 Task: Plot the electric field distribution in a charged parallel-plate capacitor.
Action: Mouse moved to (132, 27)
Screenshot: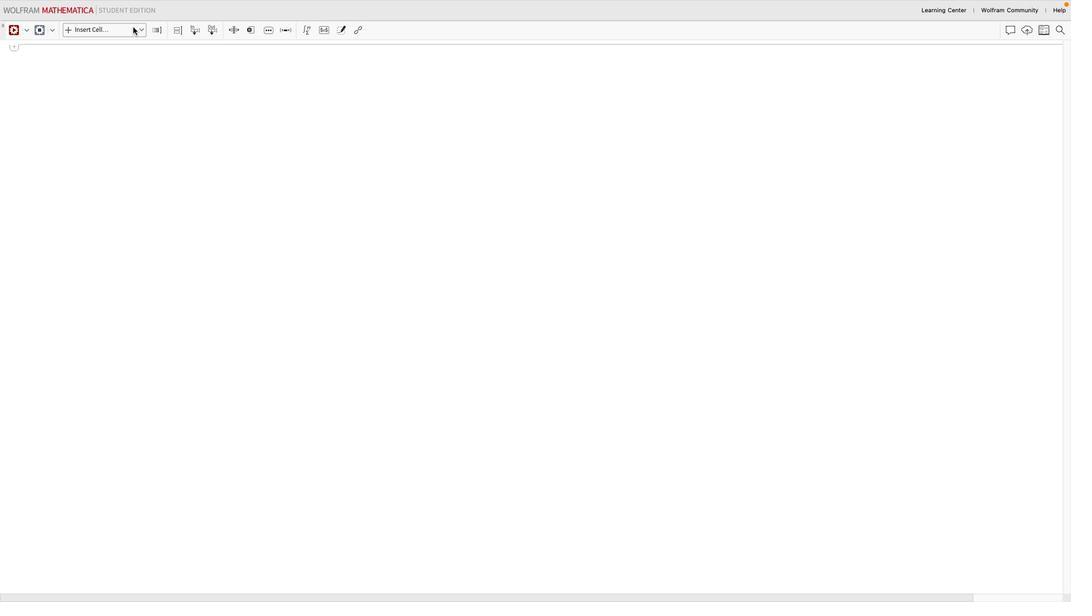 
Action: Mouse pressed left at (132, 27)
Screenshot: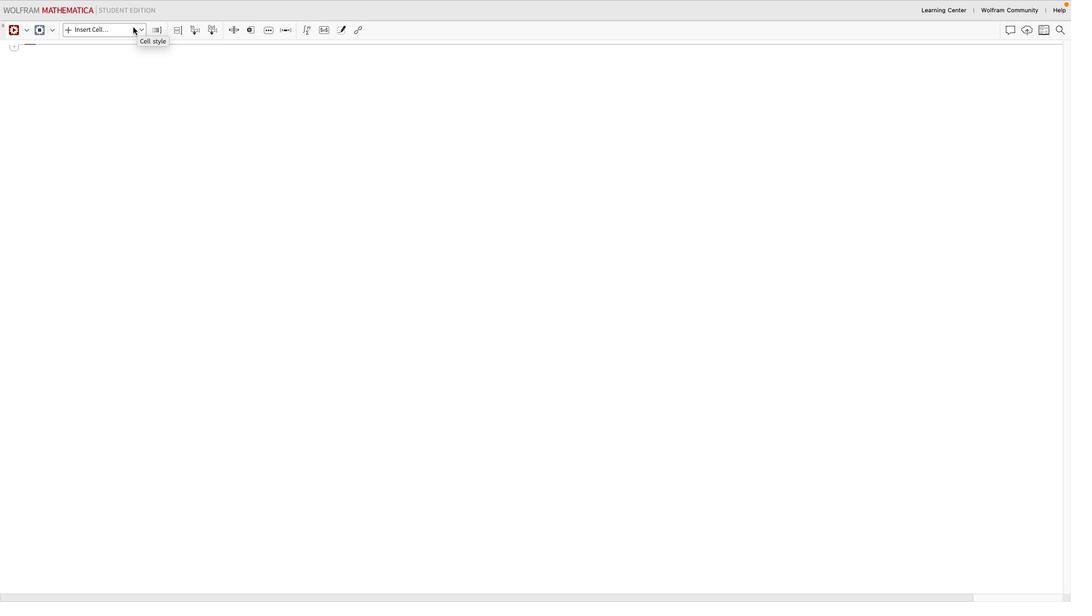 
Action: Mouse moved to (132, 26)
Screenshot: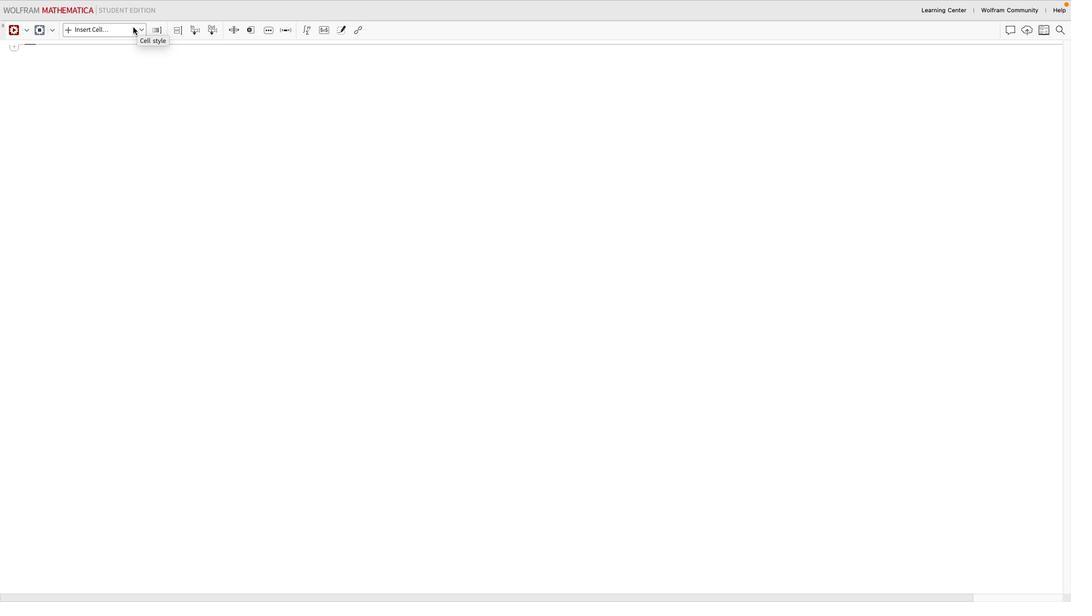 
Action: Mouse pressed left at (132, 26)
Screenshot: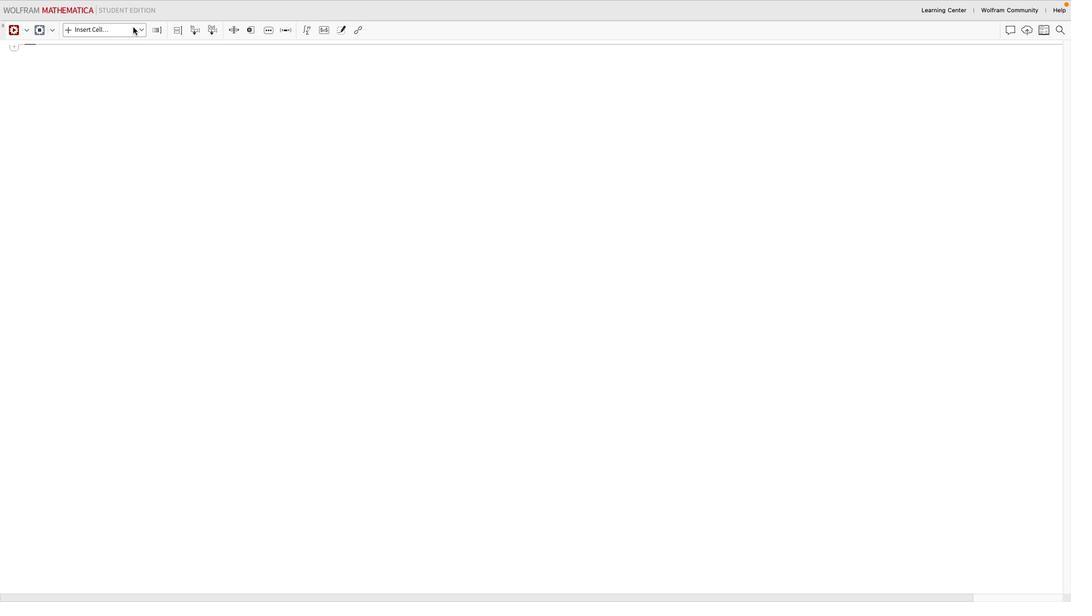 
Action: Mouse moved to (114, 175)
Screenshot: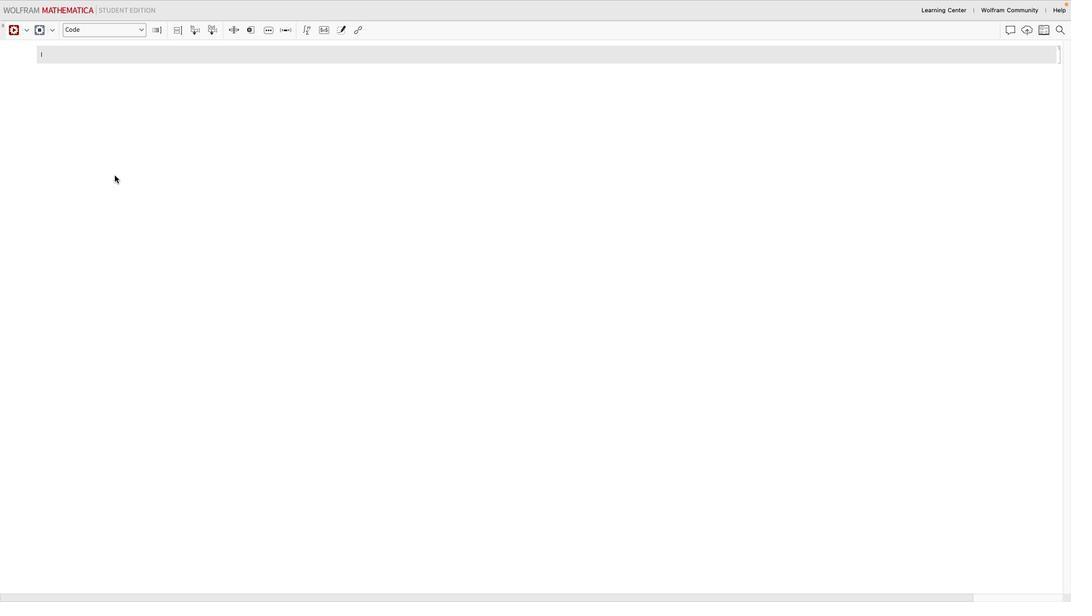 
Action: Mouse pressed left at (114, 175)
Screenshot: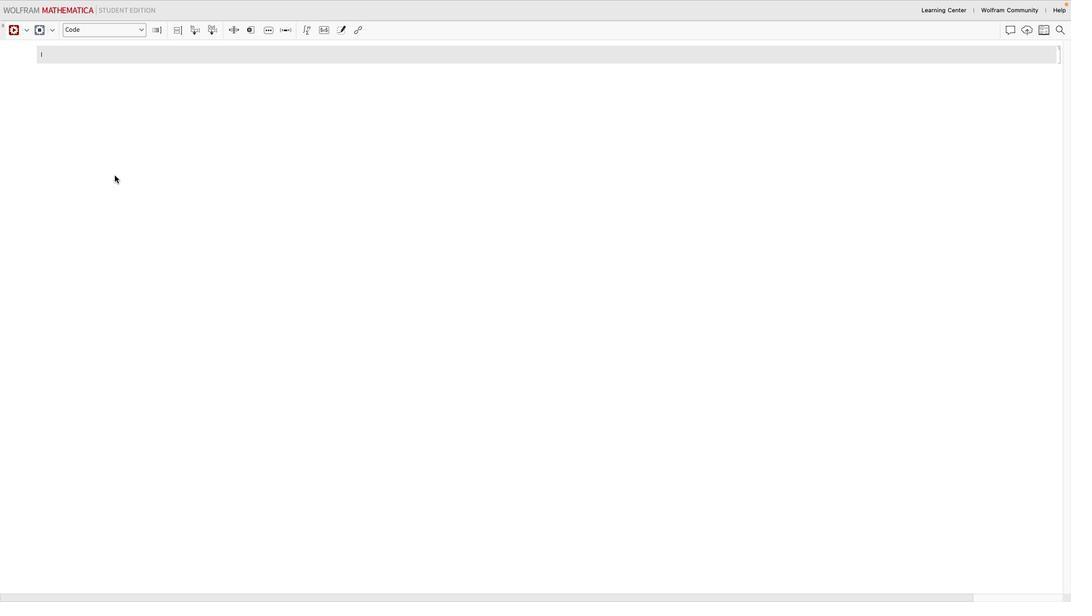
Action: Mouse moved to (90, 52)
Screenshot: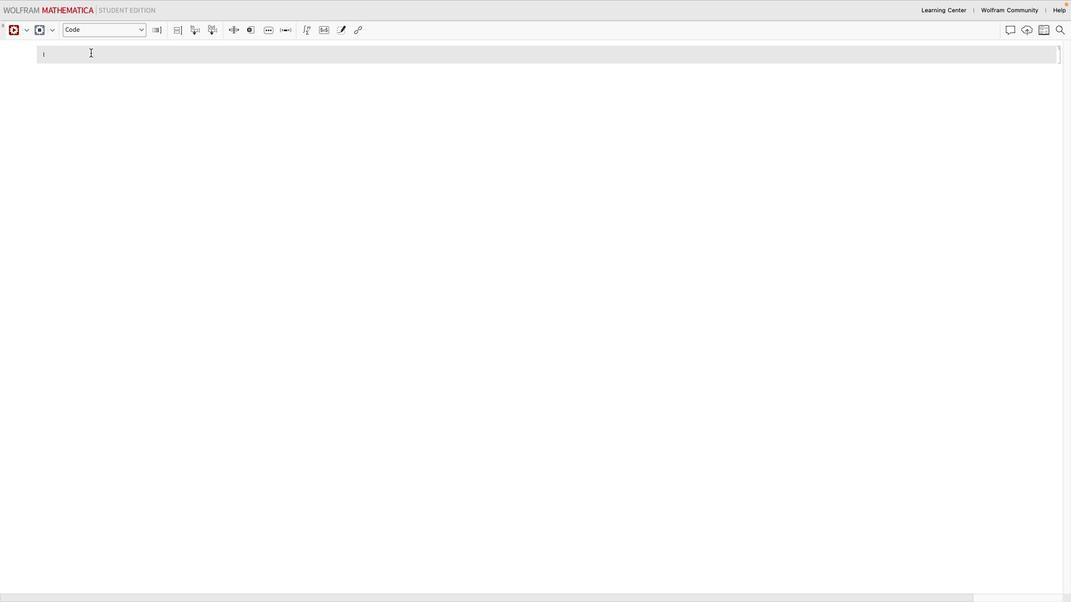 
Action: Mouse pressed left at (90, 52)
Screenshot: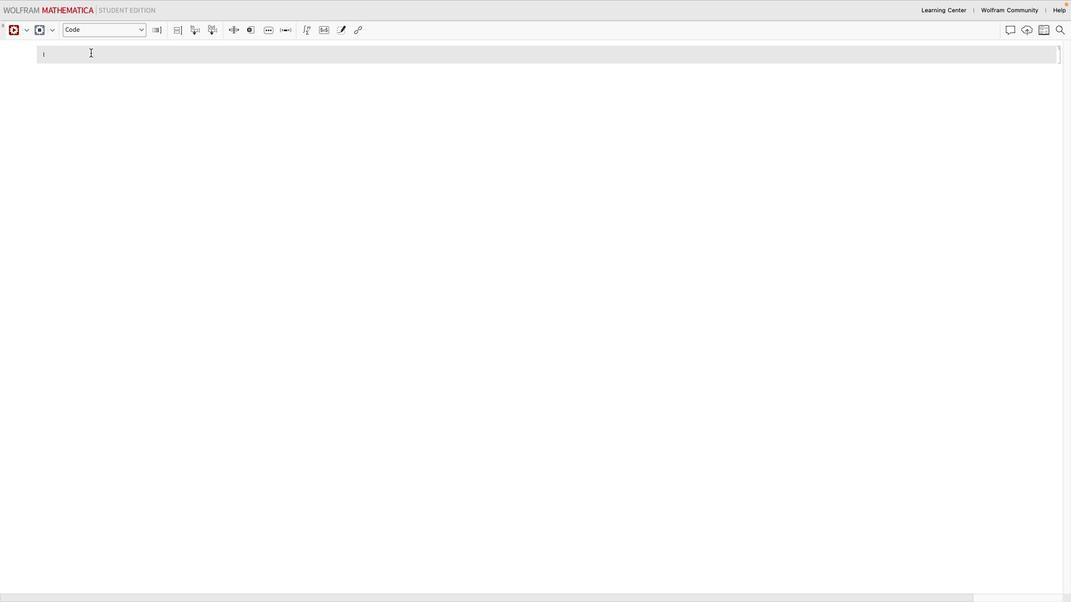 
Action: Mouse moved to (90, 52)
Screenshot: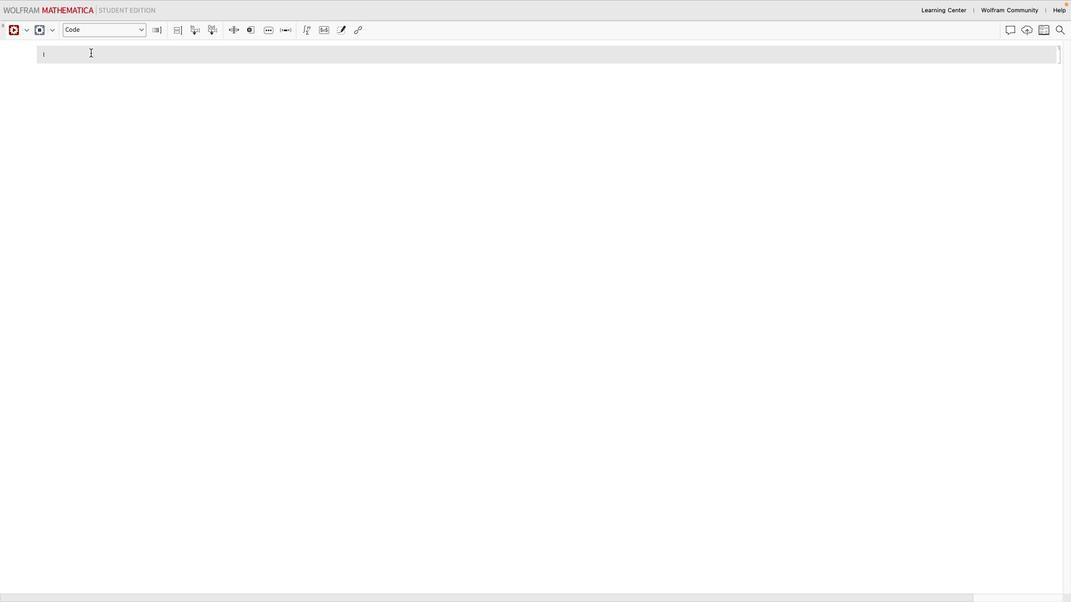 
Action: Key pressed Key.cmd'=''='Key.shift'C''l''e''a''r'Key.shift'A''l''l''[''e''l''e''c''t''r''i''c''a''l'Key.shift'F''i''e''l''d'Key.shift'D''i''s''t''r''i''b''u''t''i''o''n'Key.rightKey.enter'e''l''e''c''t''r''i''c'Key.shift'F''i''e''l''d'Key.shift'D''i''s''t''r''i''b''u''t''i''o''n''[''p''l''a''t''e'Key.shift'S''e''p''a''r''a''t''i''o''n'Key.shift_r'_'',''s''u''r''f''a''c''e'Key.shift'C''h''a''r''g''e''s'Key.backspaceKey.shift'D''e''n''s''i''t''y'Key.shift_r'_'',''p''l''o''t'Key.shift'R''a''n''g''e'Key.shift_r'_'Key.rightKey.shift_r':''='Key.enterKey.shift'M''o''d''u''l''e''['Key.shift_r'{''e''p''s''i''l''o''n''0''=''8''.''8''5''4''1''8''7''8''1''7'Key.shift_r'*'Key.shift_r'^''-''1''2'',''e''l''e''c''t''r''i''c'Key.shift'F''i''e''l''d'Key.right','Key.enterKey.shift'P''l''o''t''[''e''l''e''c''t''r''i''c'Key.shift'f''i''e''l''d''[''y'Key.right','Key.shift_r'{''y'',''-''p''l''a''t''e'Key.shift'S''e''p''a''r''a''t''i''o''n''/''2'',''p''l''a''t''e'Key.shift'S''e''p''a''r''a''t''i''o''n''/''2'Key.right','Key.enterKey.shift'P''l''o''t'Key.shift'r''a''n''g''e''-'Key.shift_r'>''p''l''o''t'Key.shift'R''a''n''g''e'','Key.enterKey.shift'A''x''e''s'Key.shift'L''a''b''e''l''-'Key.shift_r'>'Key.shift_r'{'Key.shift_r'"'Key.shift'D''i''s''t''a''n''c''e'Key.spaceKey.shift_r'(''m'Key.shift_r')'Key.right','Key.shift_r'"'Key.shift'E''l''e''c''t''r''i''c'Key.spaceKey.shift'F''i''e''l''d'Key.shift_r'('Key.shift'N''/'Key.shift'C'Key.rightKey.right','Key.enterKey.shift'P''l''o''t'Key.shift'B'Key.backspaceKey.shift'L''a''b''e''l''-'Key.shift_r'>'Key.shift_r'"'Key.shift'E''l''e''c''t''r''i''c'Key.spaceKey.shift'F''i''e''l''d'Key.spaceKey.shift'D''i''s''t''r''i''b''u''t''i''o''n'Key.space'i''n''a'Key.spaceKey.shift'P''a''r''a''l''l''e''l''-'Key.shift'P''l''a''t''e'Key.spaceKey.shift'c''a'Key.backspaceKey.backspaceKey.shift'C''a''p''a''c''i''t''o''r'Key.right','Key.enterKey.shift'G''r''i''d'Key.shift'L''i''n''e''s''-'Key.shift_r'>'Key.shift'A''u''t''o''m''a''t''i''c'','Key.enterKey.shift'G''r''i''d'Key.shift'L''i''n''e''s'Key.shift'S''t''y''l''e''-'Key.shift_r'>'Key.shift'D''i''r''e''c''t''i''v''e''['Key.shift'G''r''a''y'','Key.shift'D''a''s''h''e''d'Key.downKey.right','Key.enterKey.shift'E''x''c''l''u''s''i''o''n''s''-'Key.shift_r'>'Key.shift'N''o''n''e'Key.enterKey.enterKey.rightKey.enterKey.rightKey.enter'e''l''e''c''t''r''i''c'Key.shift'F''i''e''k'Key.backspace'l''d'Key.shift'd''i''s''t''r''i''b''u''t''i''o''n''[''0''.''0''2'',''l''e''-''5'','Key.shift_r'{'Key.shift'A''u''t''o''m''a''t''i''c'','Key.shift_r'{''0'',''1''.''5'Key.shift_r'*''1''0'Key.shift_r'^''5'
Screenshot: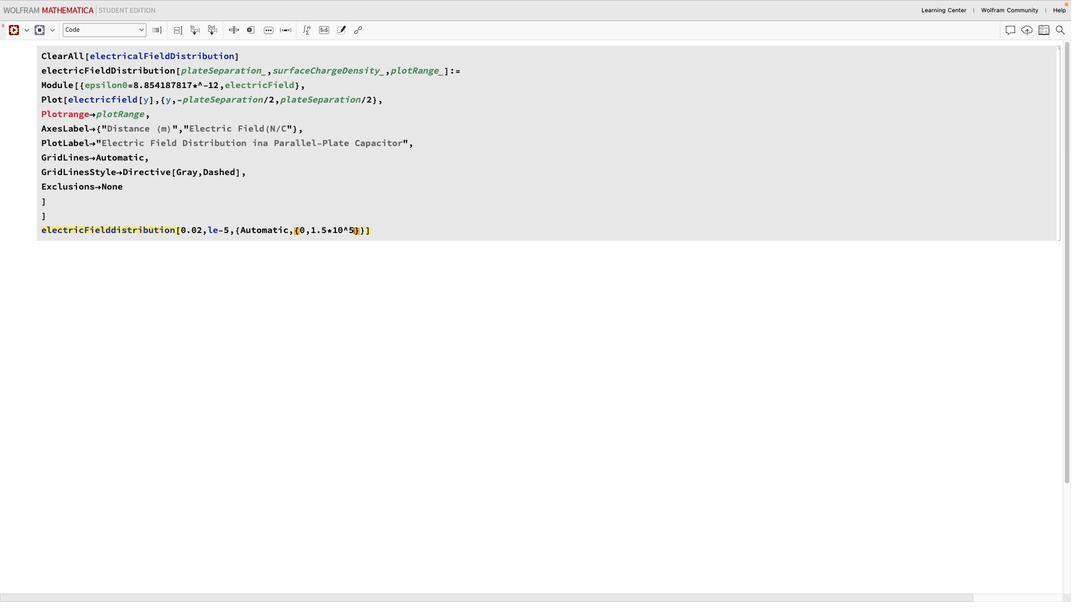 
Action: Mouse moved to (12, 31)
Screenshot: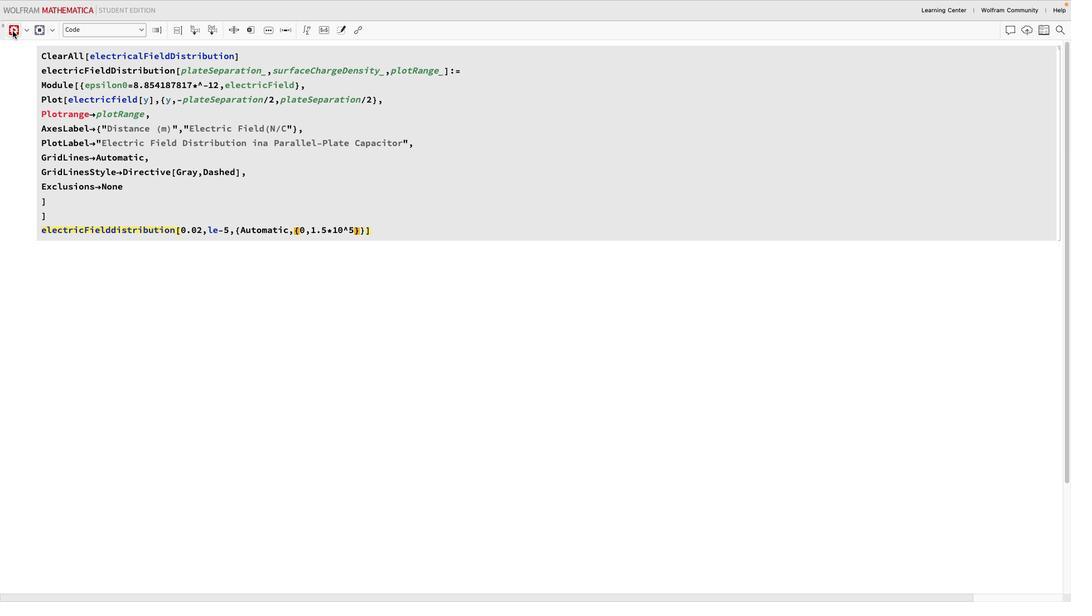 
Action: Mouse pressed left at (12, 31)
Screenshot: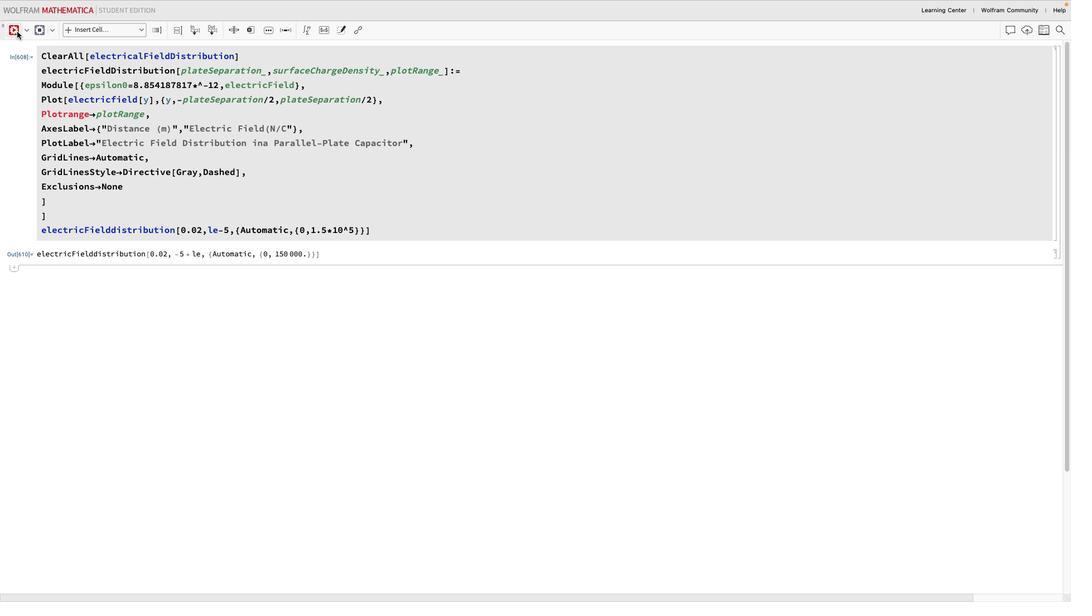 
Action: Mouse moved to (141, 56)
Screenshot: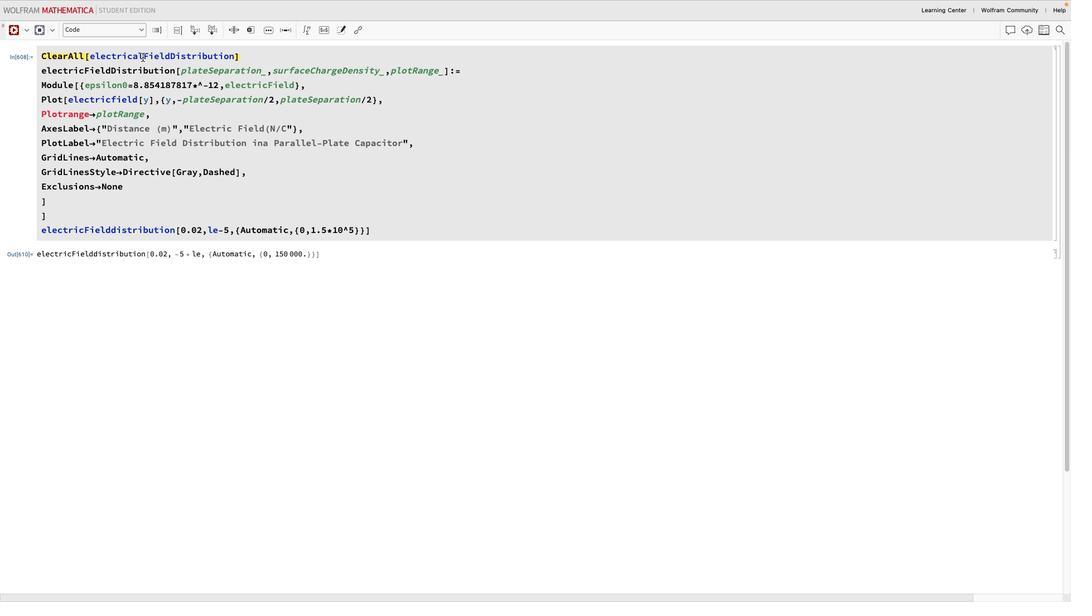 
Action: Mouse pressed left at (141, 56)
Screenshot: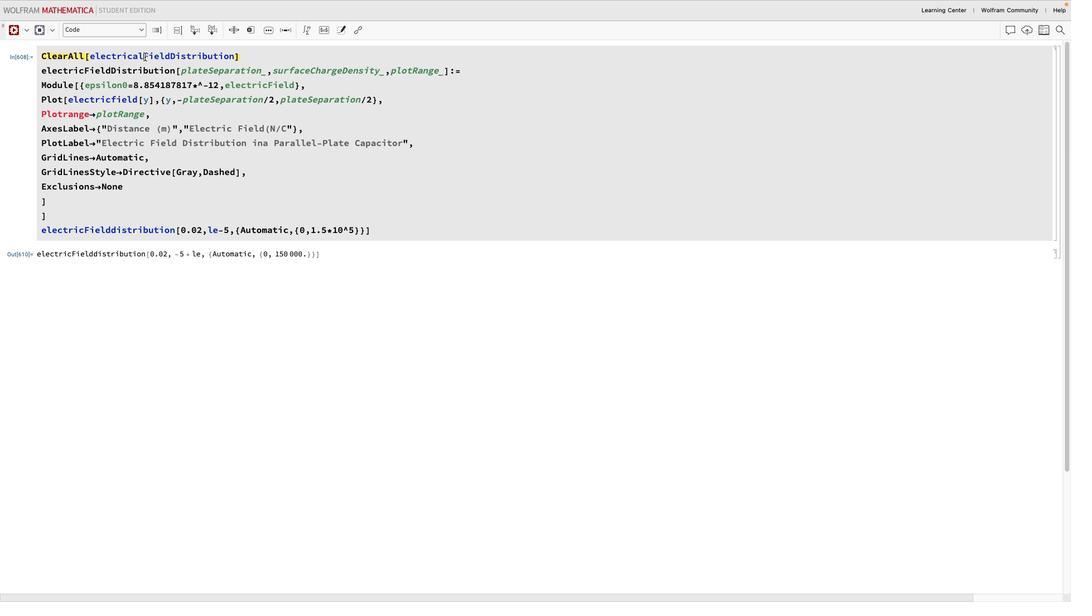 
Action: Mouse moved to (154, 55)
Screenshot: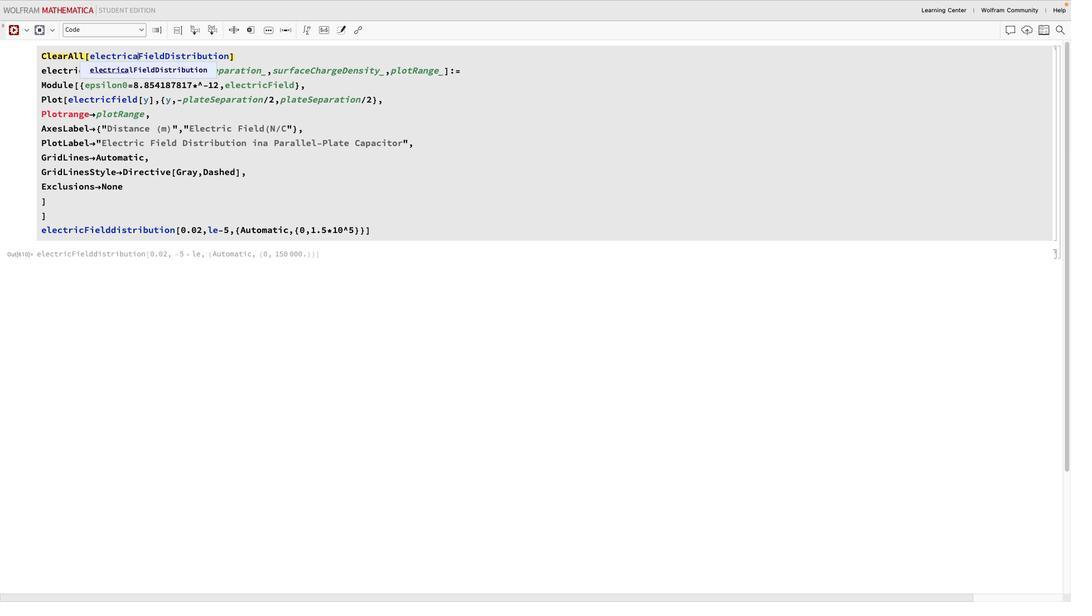 
Action: Key pressed Key.backspace
Screenshot: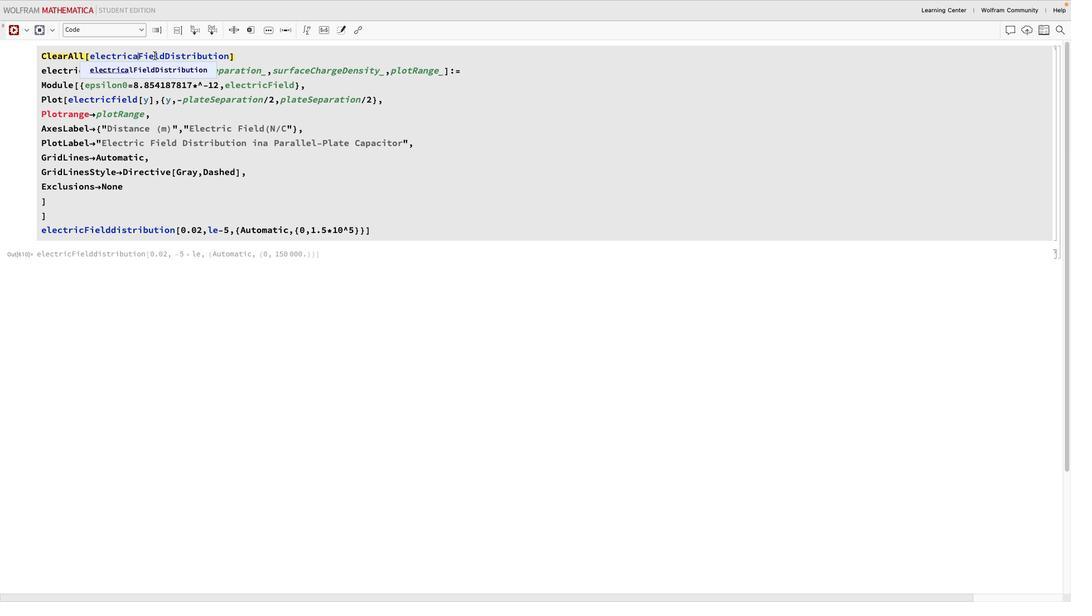 
Action: Mouse moved to (154, 55)
Screenshot: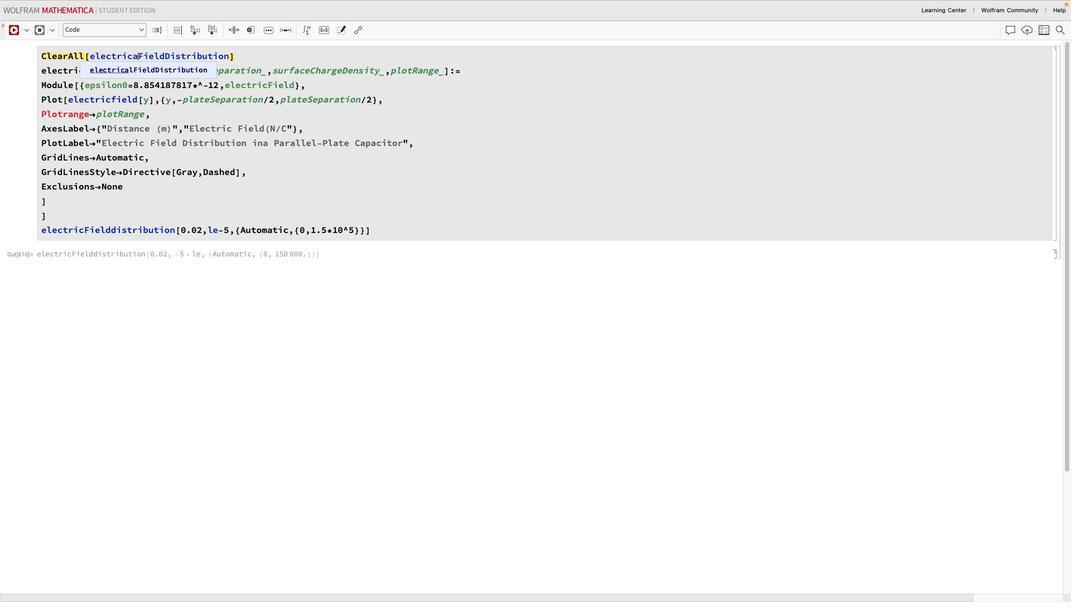 
Action: Key pressed Key.backspace
Screenshot: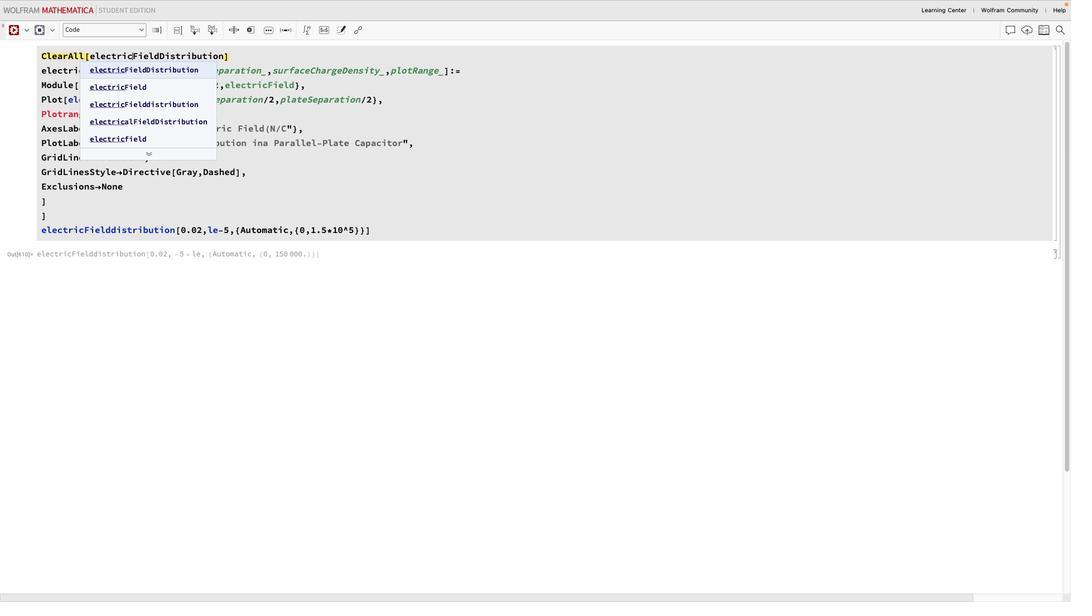 
Action: Mouse moved to (275, 56)
Screenshot: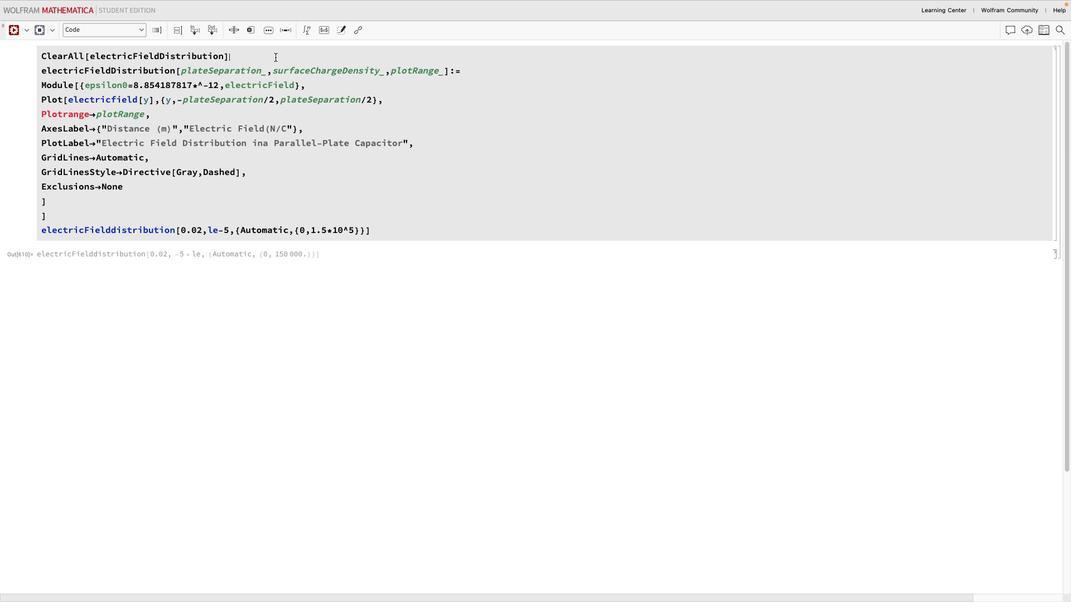 
Action: Mouse pressed left at (275, 56)
Screenshot: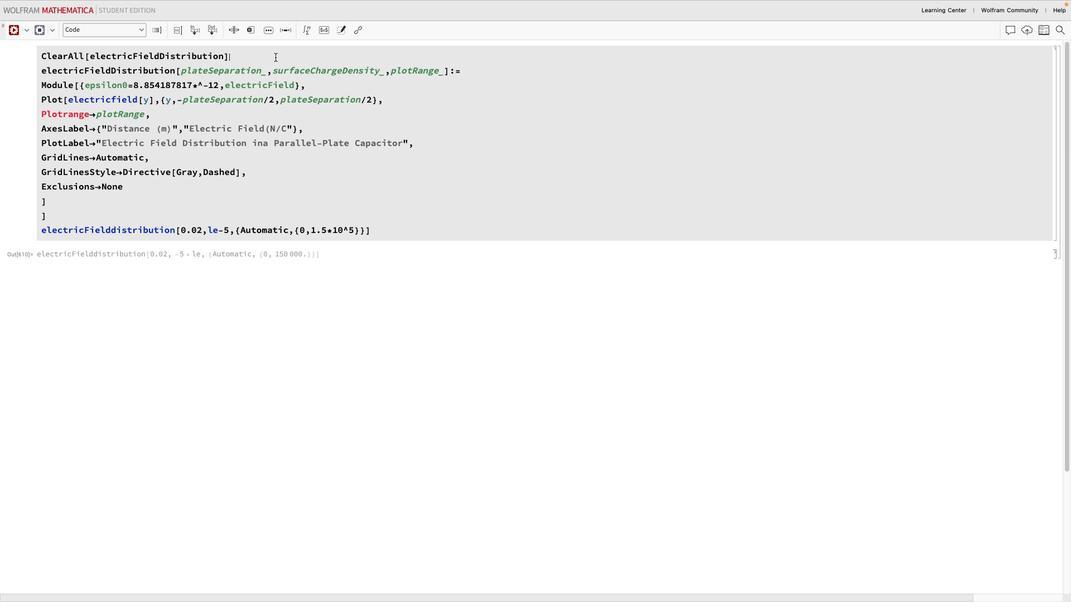
Action: Mouse moved to (116, 230)
Screenshot: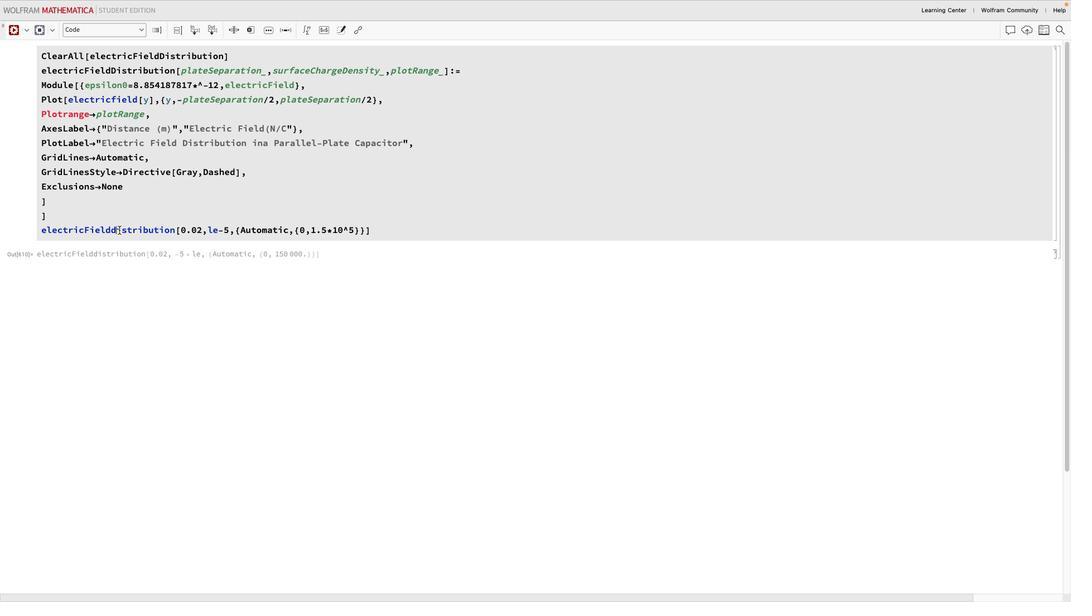 
Action: Mouse pressed left at (116, 230)
Screenshot: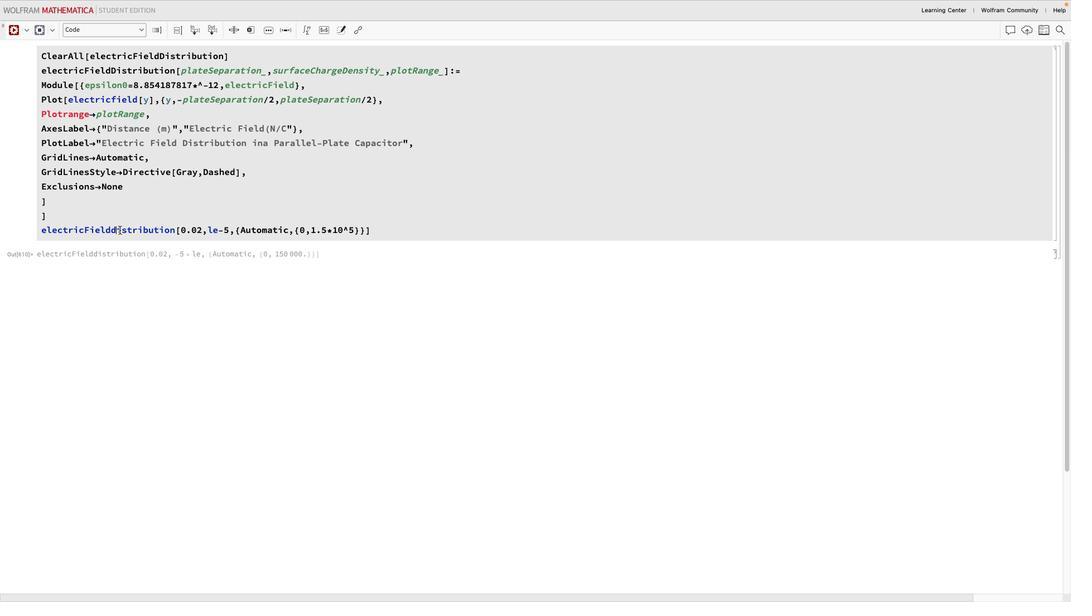 
Action: Mouse moved to (124, 229)
Screenshot: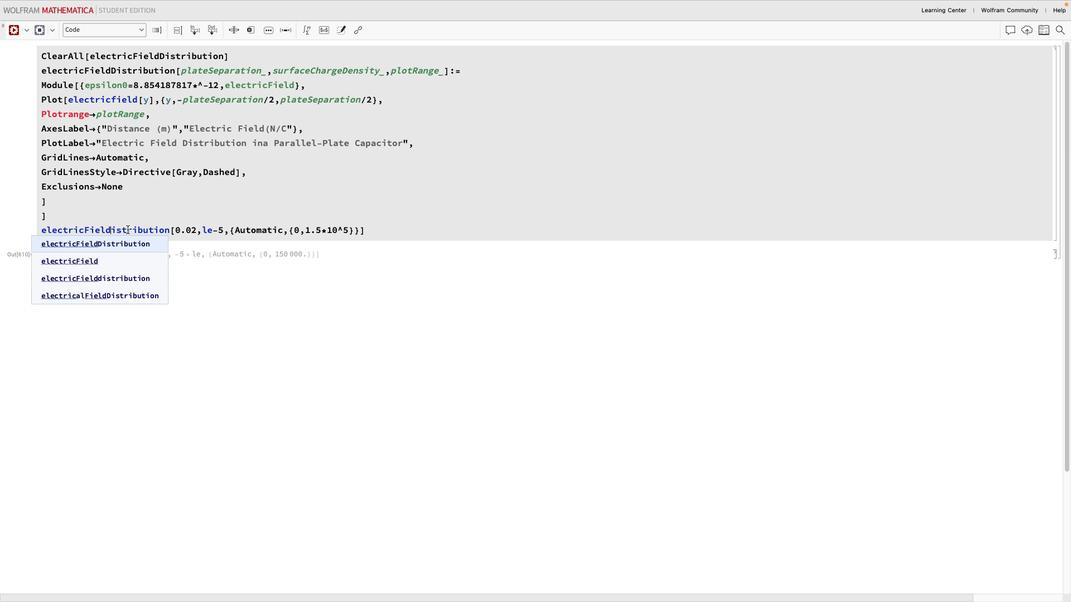
Action: Key pressed Key.backspace
Screenshot: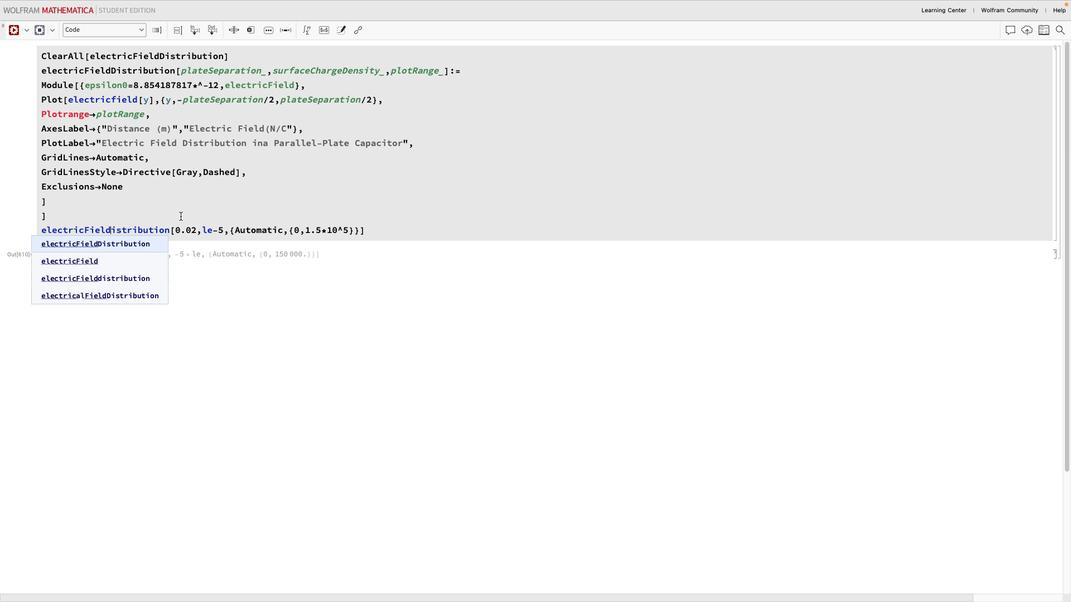 
Action: Mouse moved to (238, 202)
Screenshot: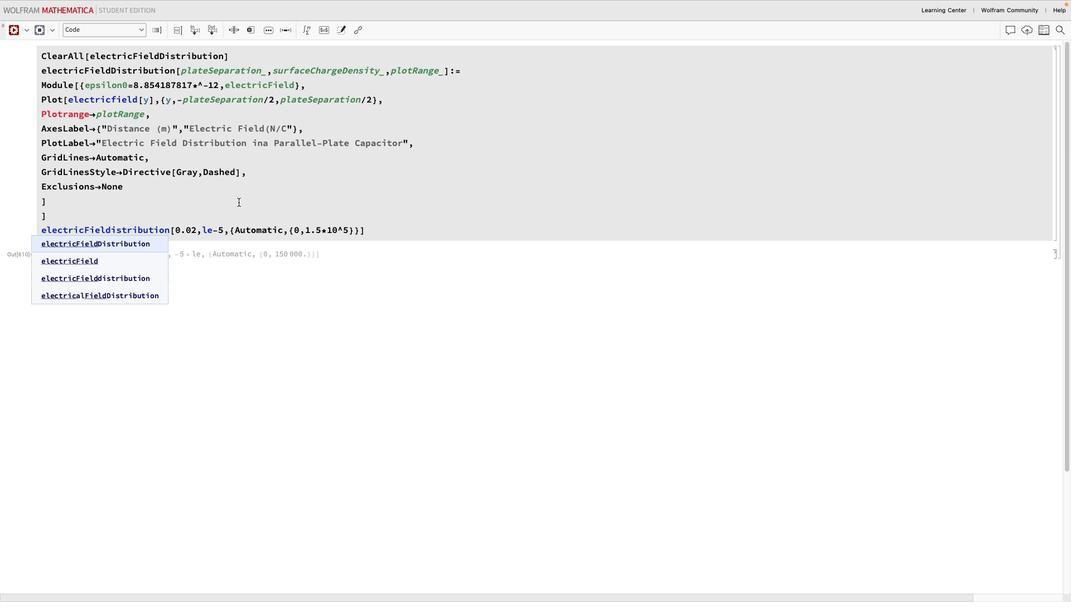 
Action: Mouse pressed left at (238, 202)
Screenshot: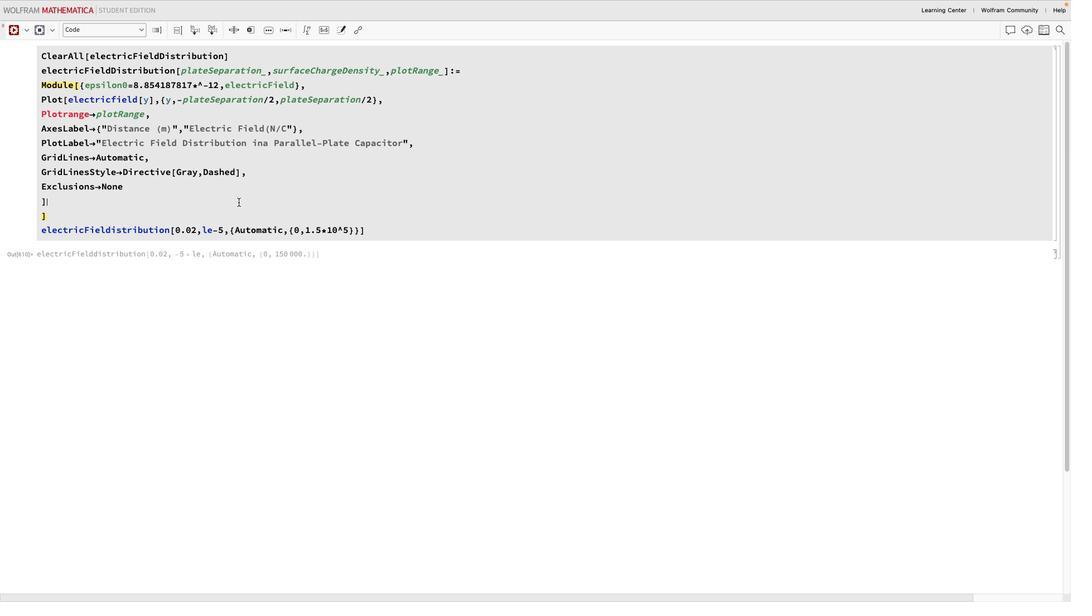 
Action: Mouse moved to (112, 231)
Screenshot: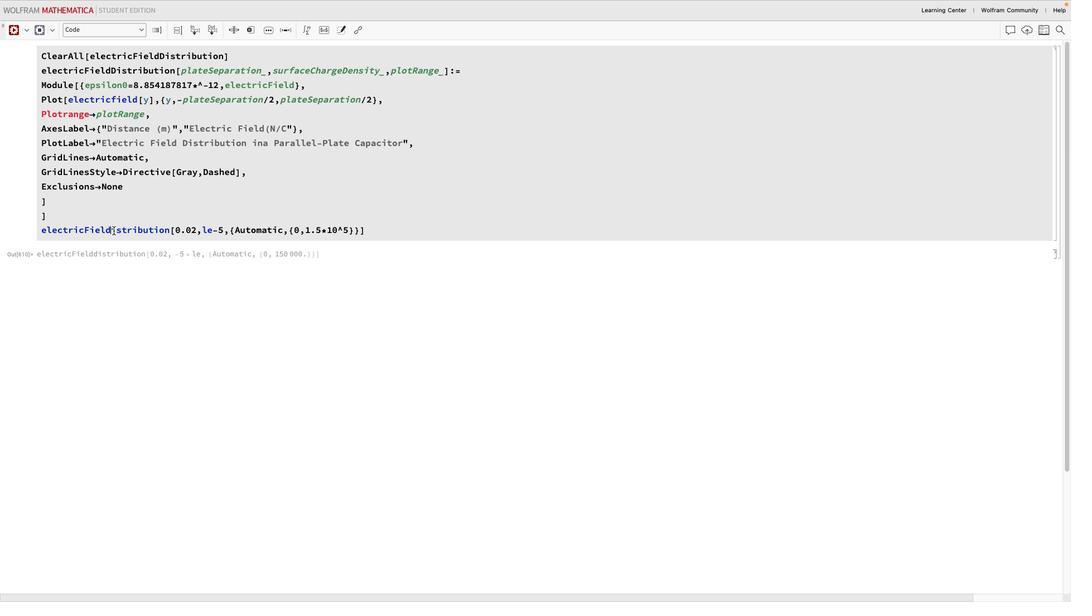 
Action: Mouse pressed left at (112, 231)
Screenshot: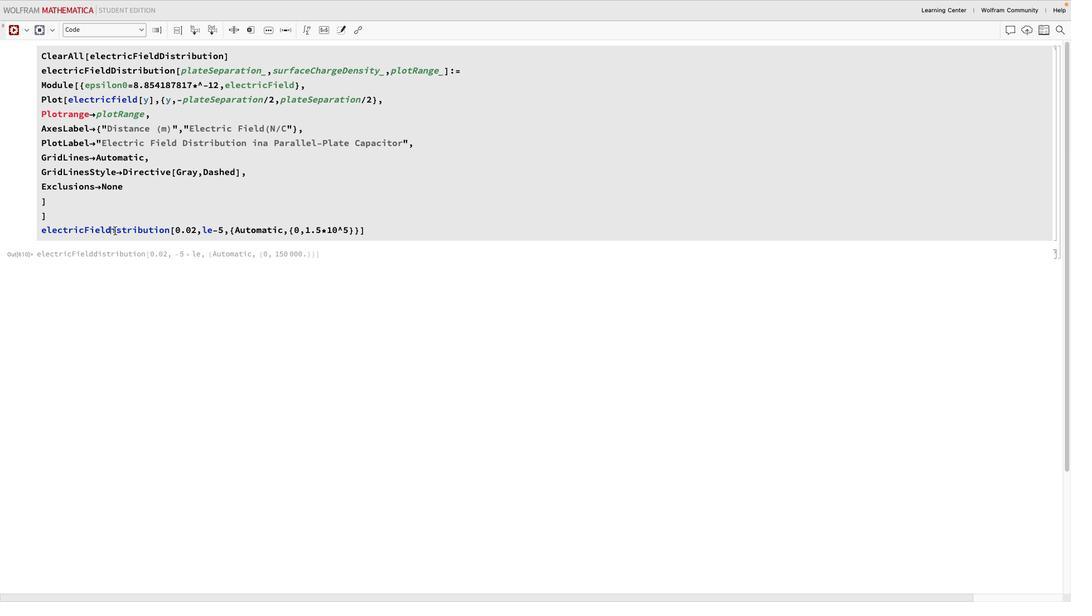 
Action: Mouse moved to (114, 225)
Screenshot: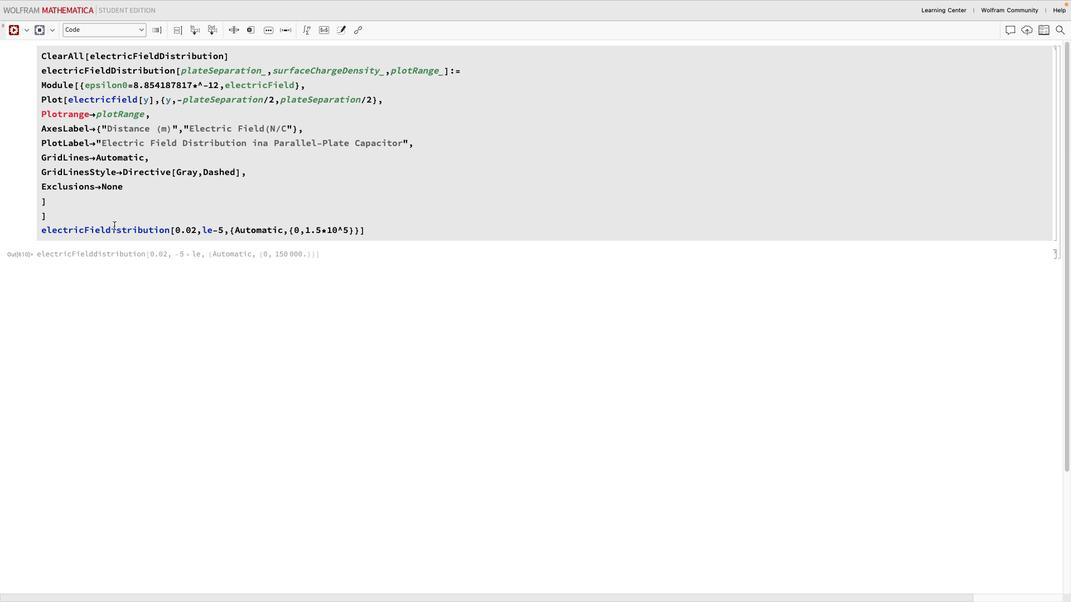 
Action: Key pressed Key.shift'D'
Screenshot: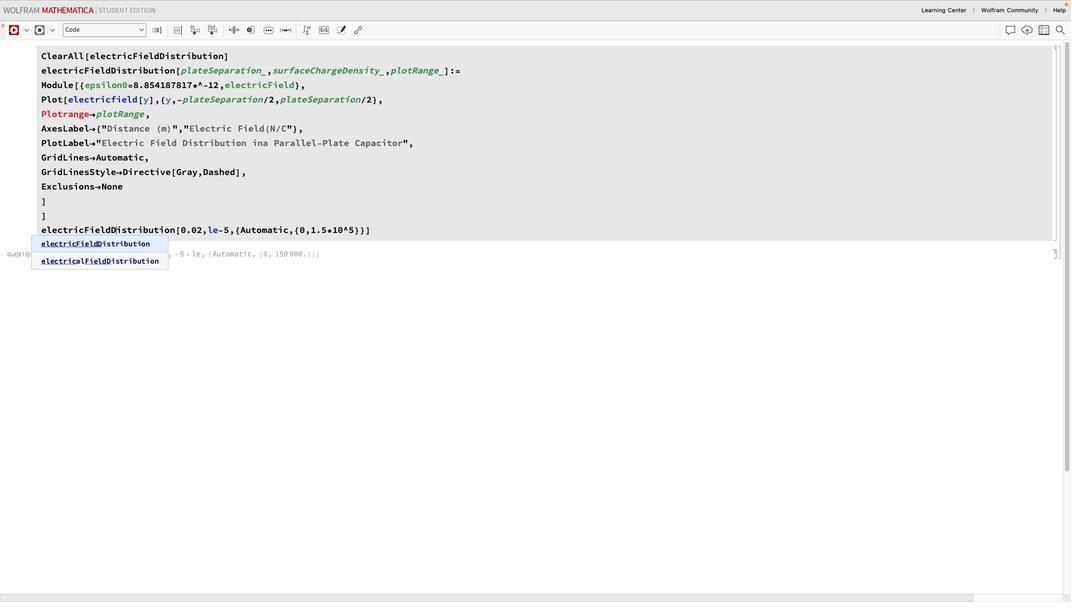 
Action: Mouse moved to (151, 202)
Screenshot: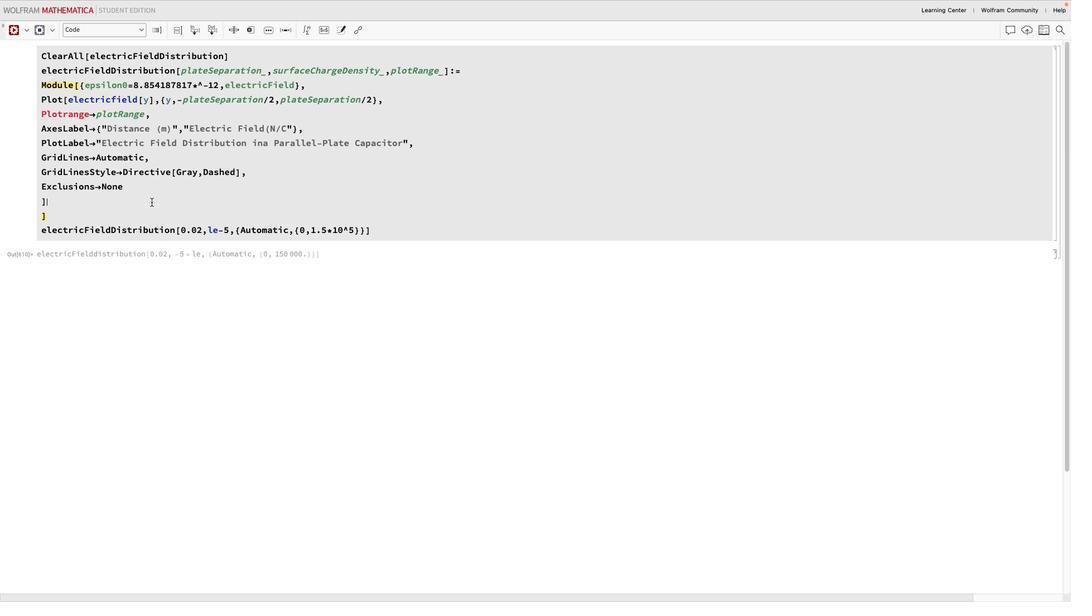 
Action: Mouse pressed left at (151, 202)
Screenshot: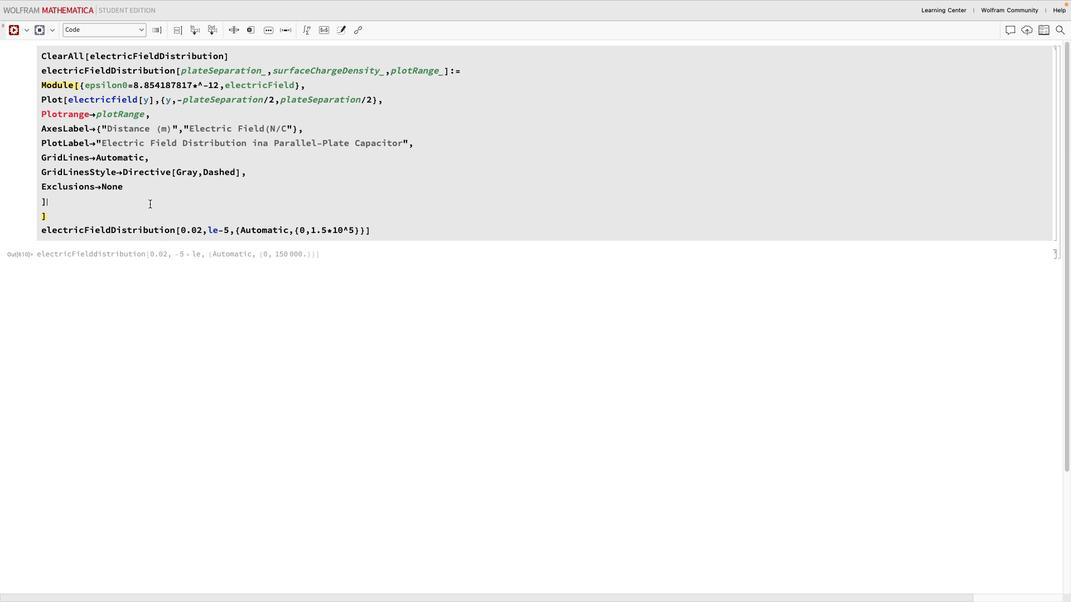 
Action: Mouse moved to (116, 102)
Screenshot: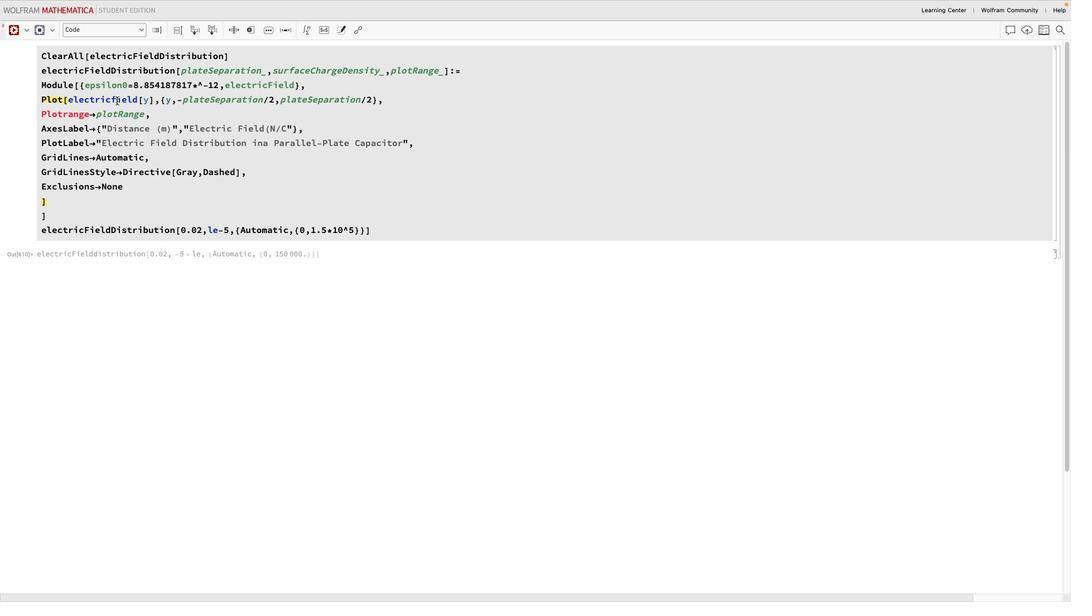 
Action: Mouse pressed left at (116, 102)
Screenshot: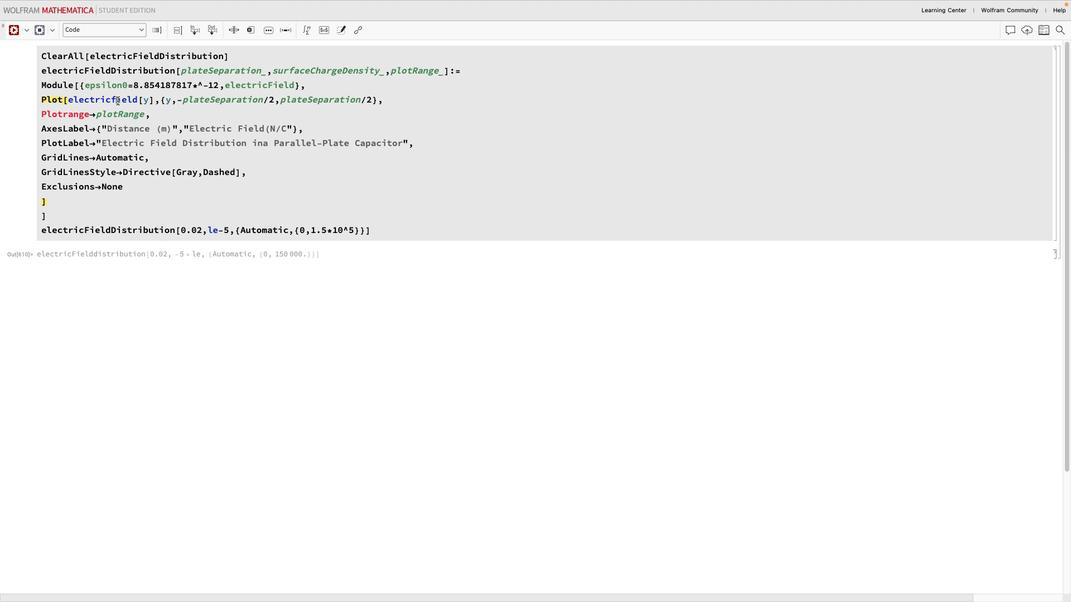
Action: Mouse moved to (121, 101)
Screenshot: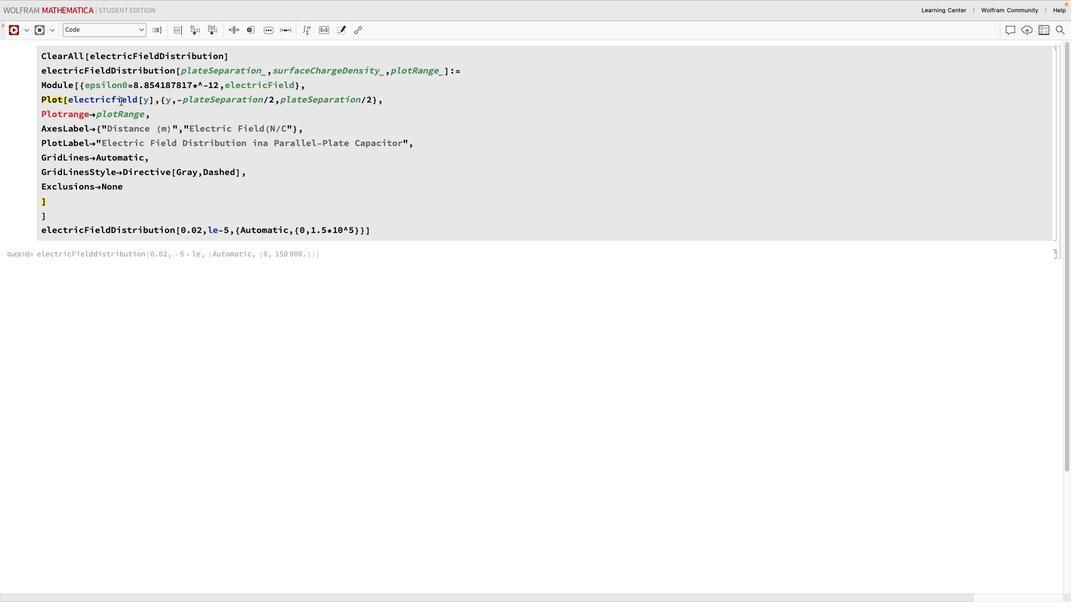 
Action: Key pressed Key.backspaceKey.shift'F'
Screenshot: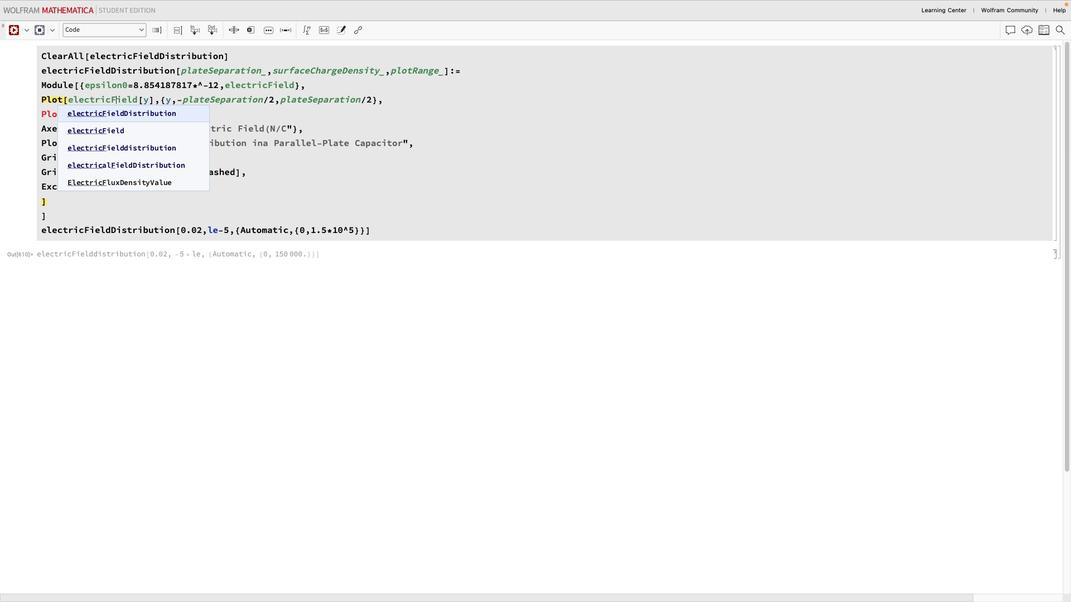 
Action: Mouse moved to (327, 154)
Screenshot: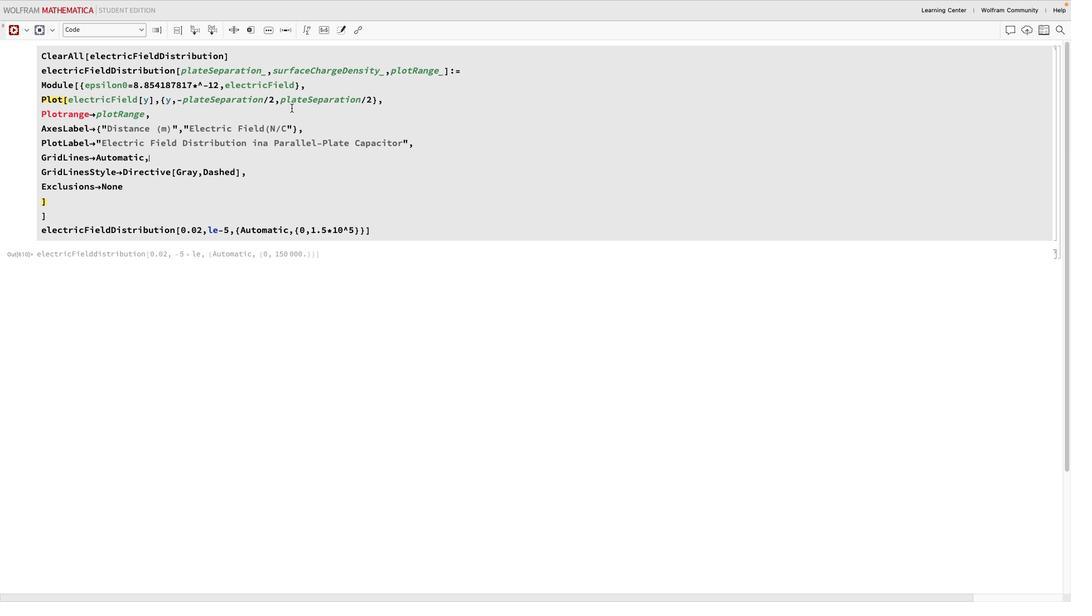 
Action: Mouse pressed left at (327, 154)
Screenshot: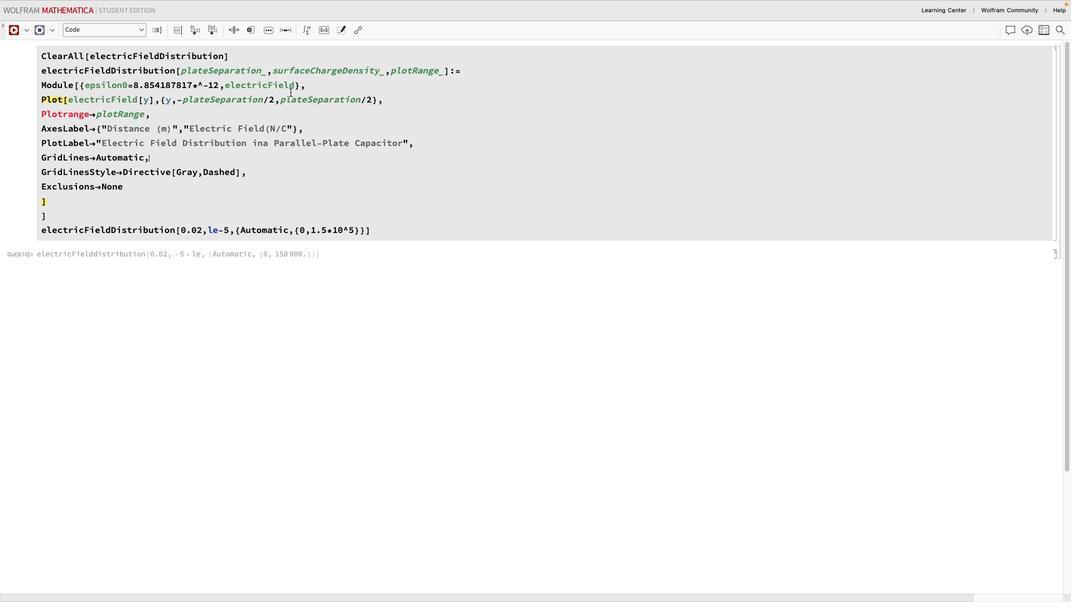 
Action: Mouse moved to (12, 30)
Screenshot: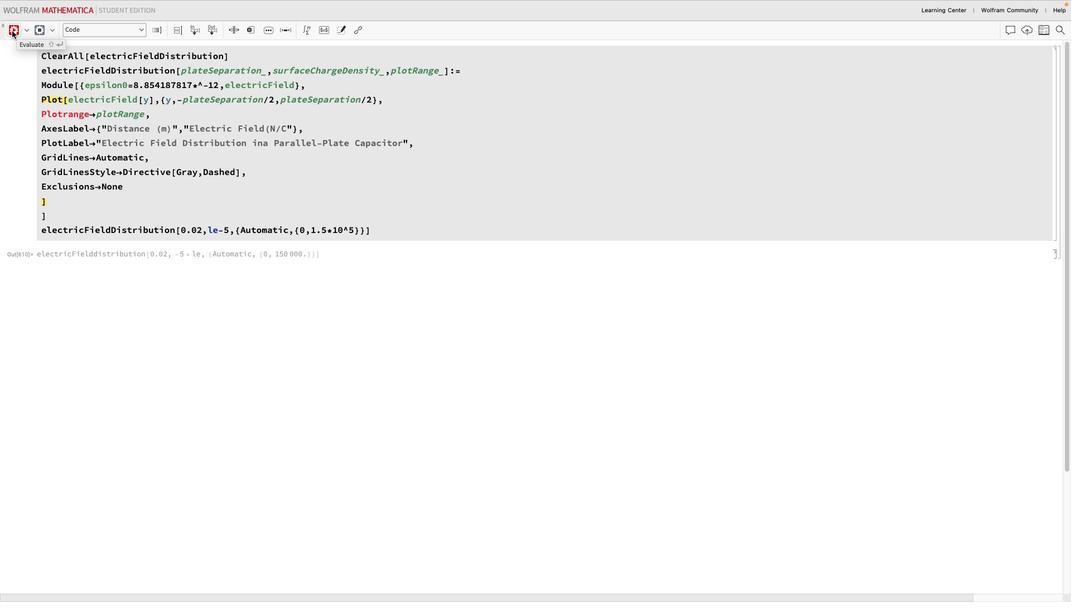
Action: Mouse pressed left at (12, 30)
Screenshot: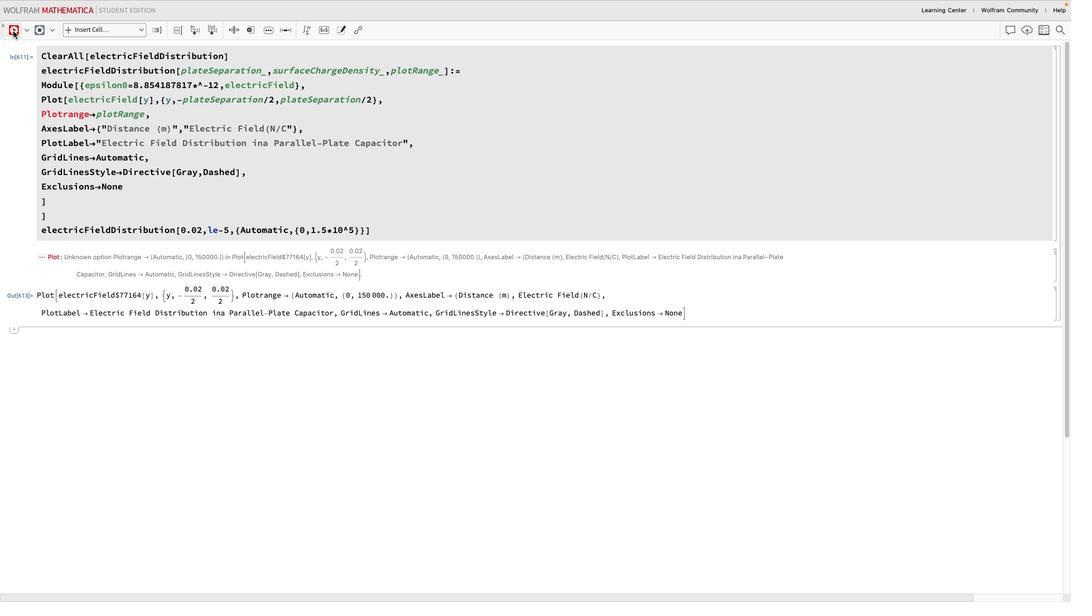 
Action: Mouse moved to (67, 114)
Screenshot: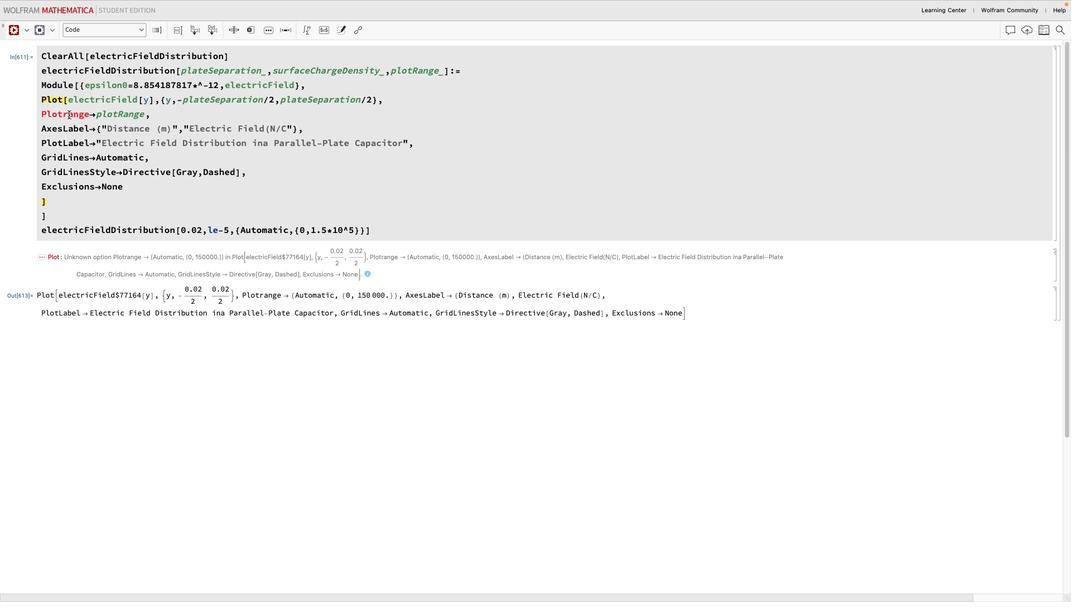 
Action: Mouse pressed left at (67, 114)
Screenshot: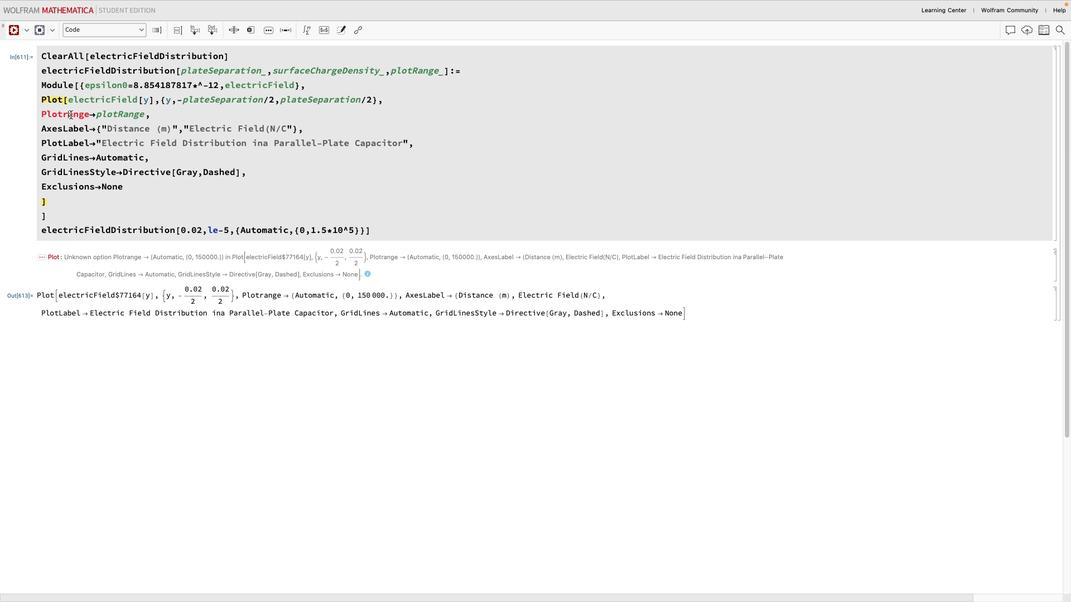 
Action: Mouse moved to (74, 108)
Screenshot: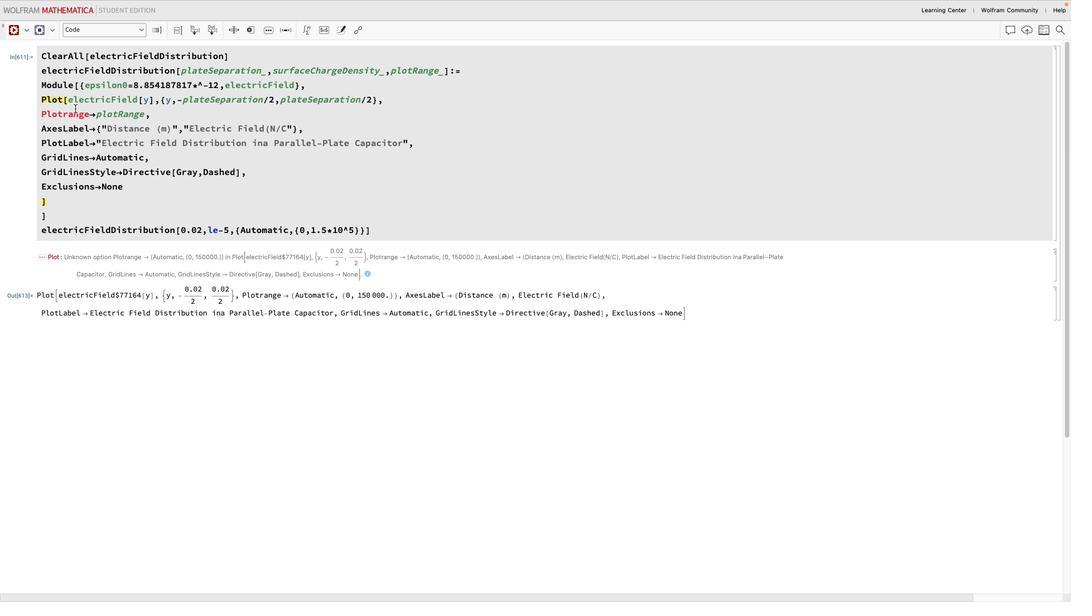 
Action: Key pressed Key.backspaceKey.shift'R'
Screenshot: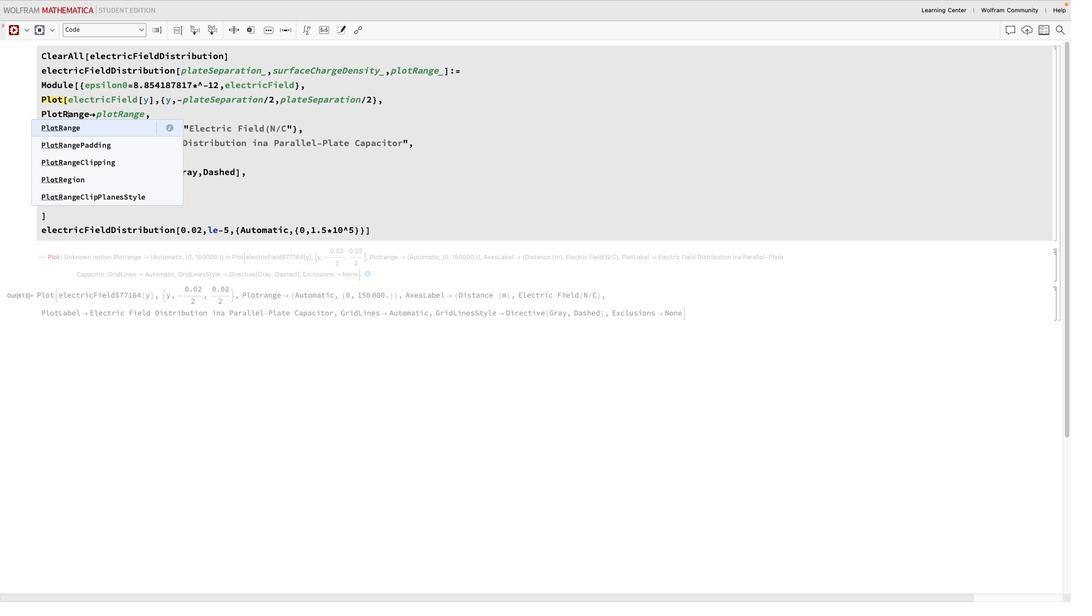 
Action: Mouse moved to (308, 164)
Screenshot: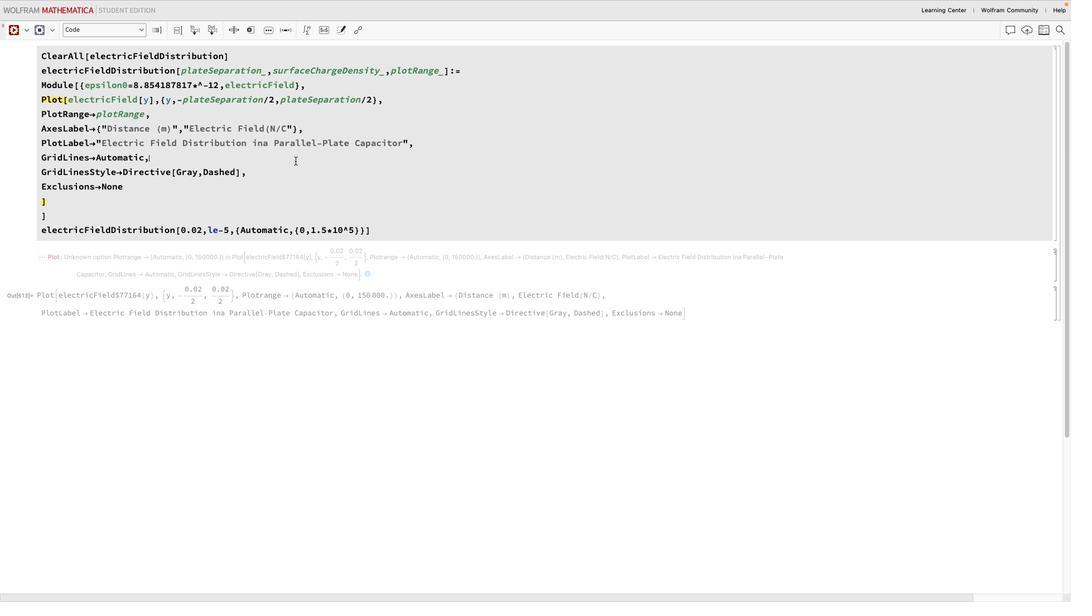 
Action: Mouse pressed left at (308, 164)
Screenshot: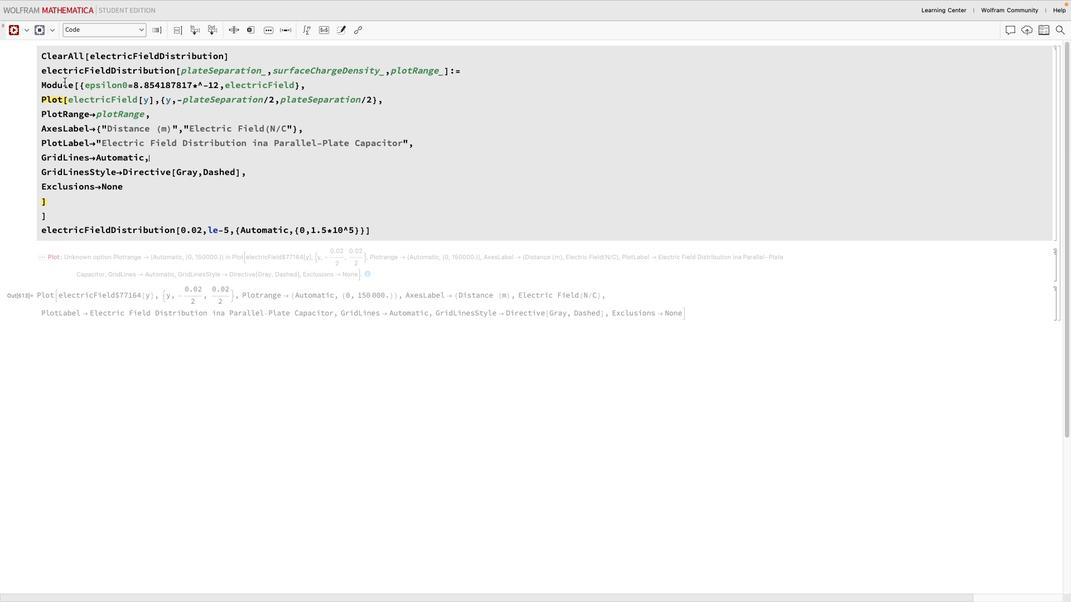 
Action: Mouse moved to (13, 29)
Screenshot: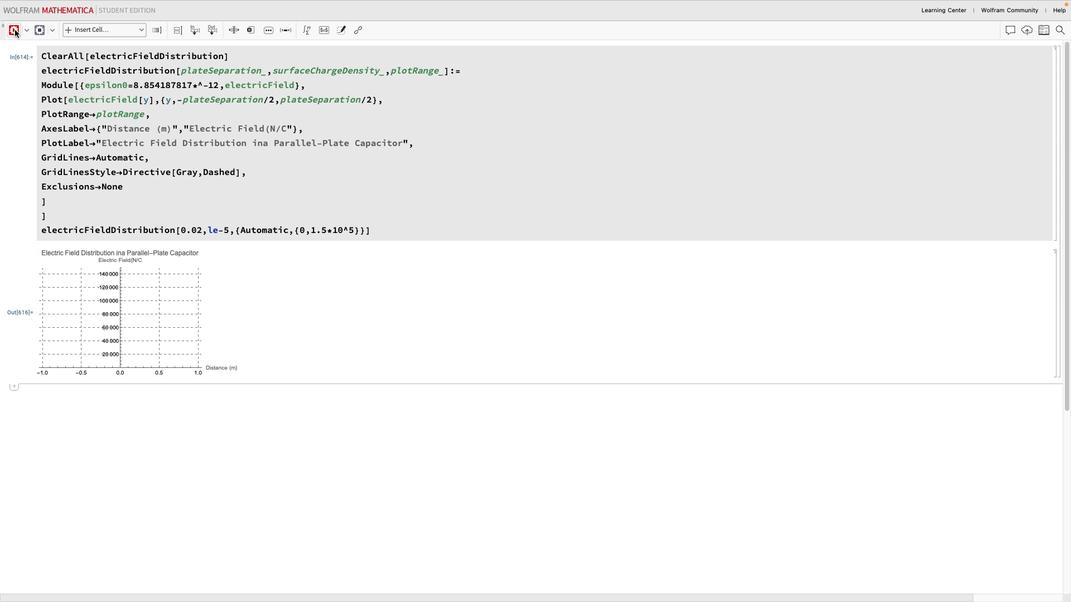 
Action: Mouse pressed left at (13, 29)
Screenshot: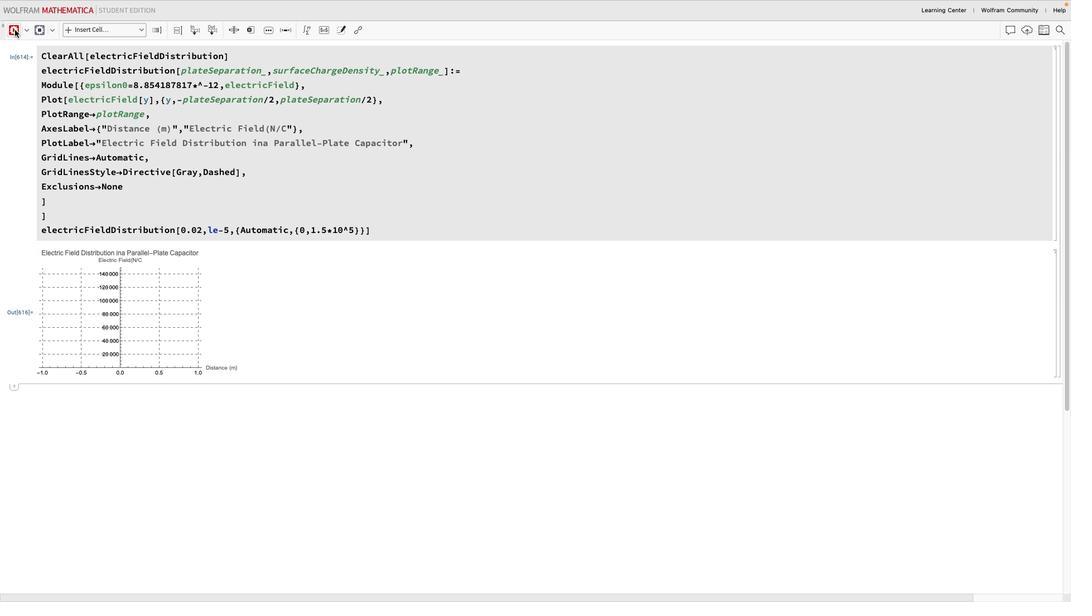 
Action: Mouse moved to (336, 175)
Screenshot: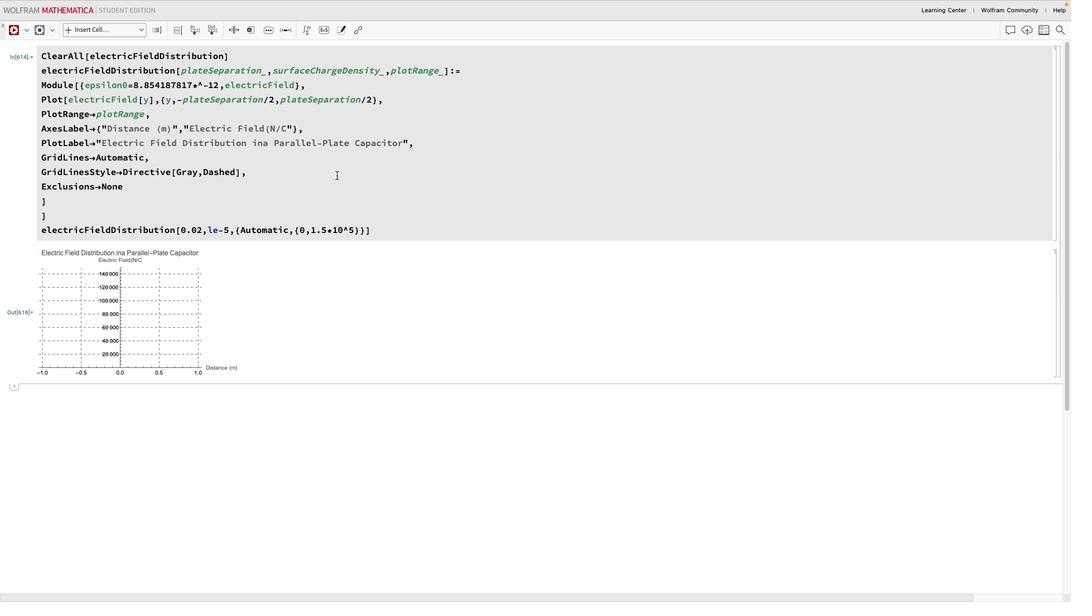 
